 Task: Create a task  Create a feature for users to track and manage their daily tasks , assign it to team member softage.7@softage.net in the project WinTech and update the status of the task to  At Risk , set the priority of the task to Medium.
Action: Mouse moved to (48, 493)
Screenshot: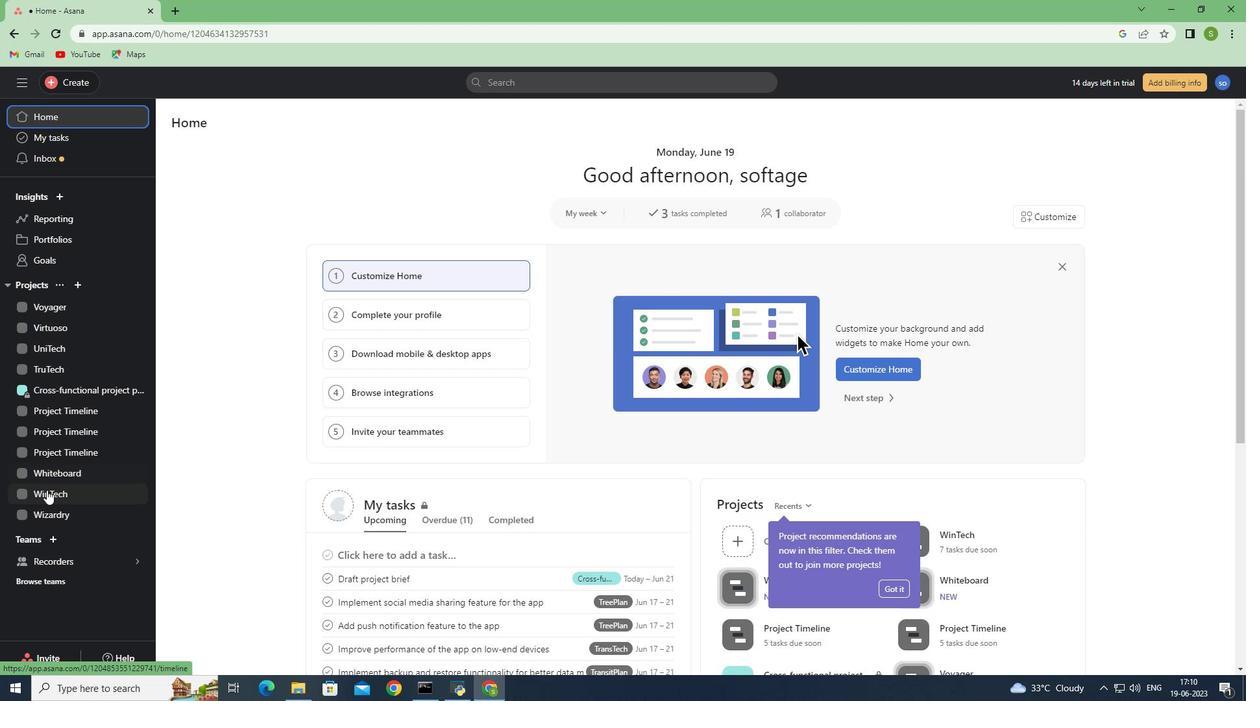 
Action: Mouse pressed left at (48, 493)
Screenshot: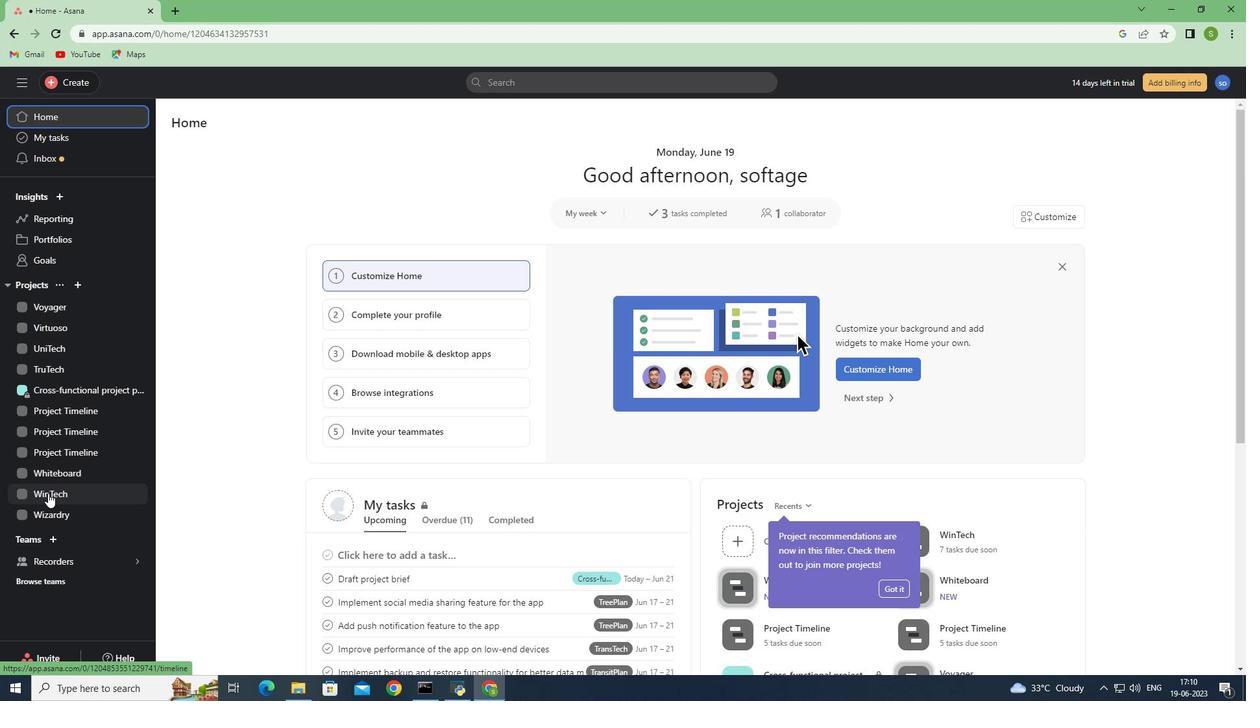 
Action: Mouse moved to (194, 185)
Screenshot: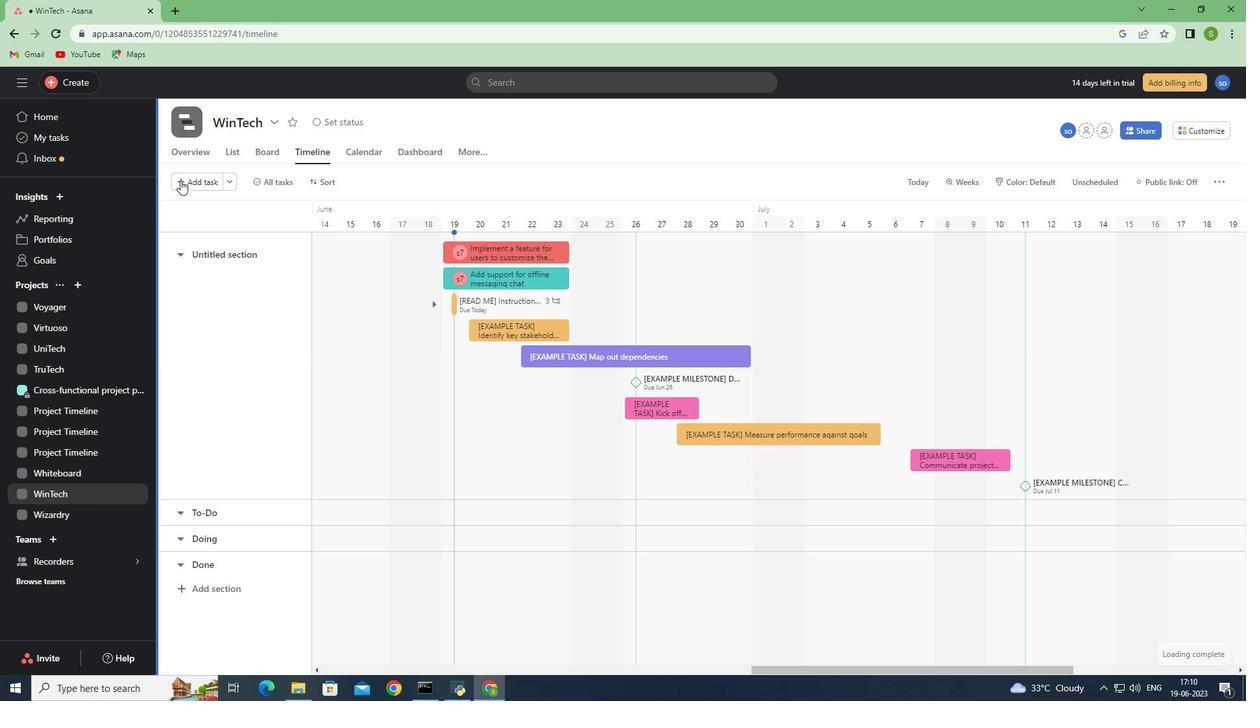 
Action: Mouse pressed left at (194, 185)
Screenshot: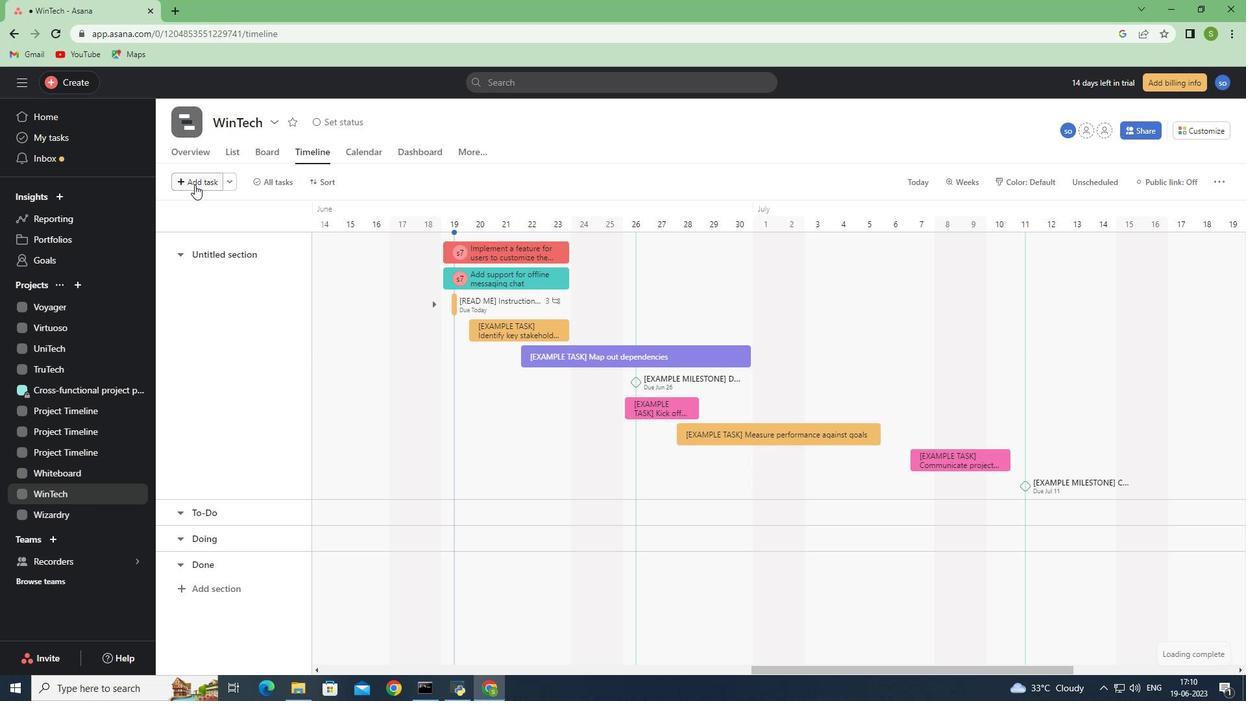 
Action: Mouse moved to (472, 257)
Screenshot: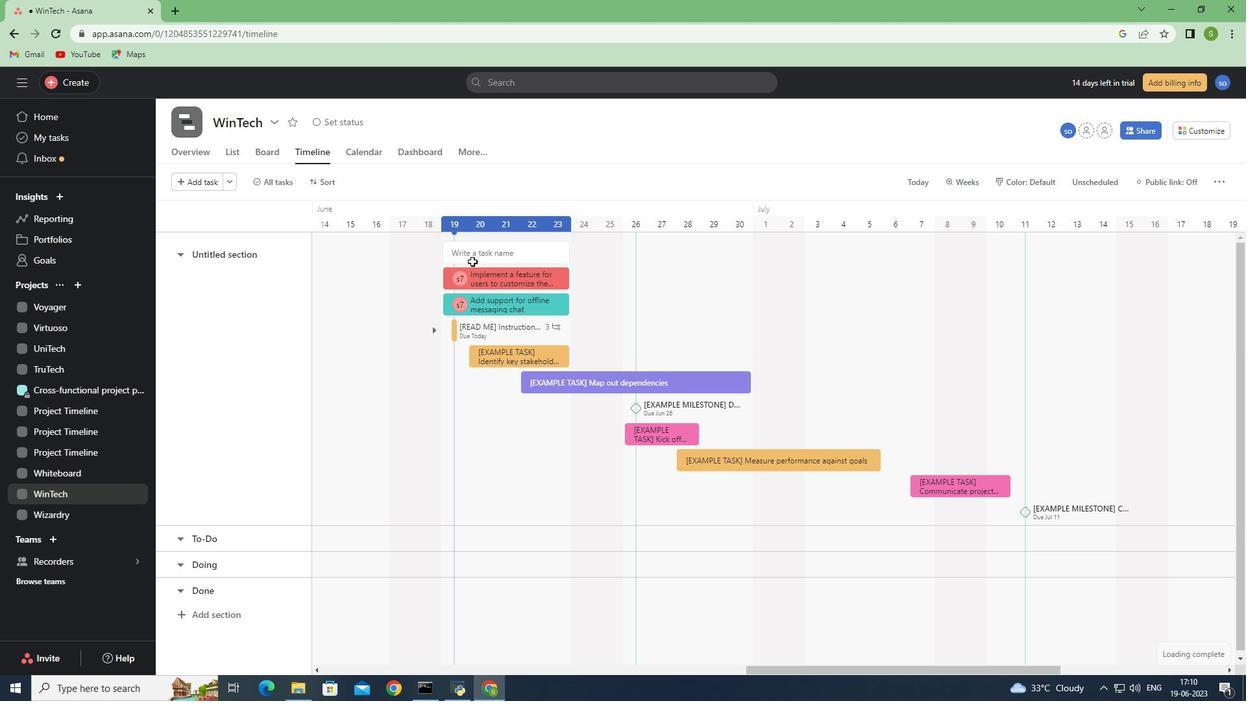 
Action: Mouse pressed left at (472, 257)
Screenshot: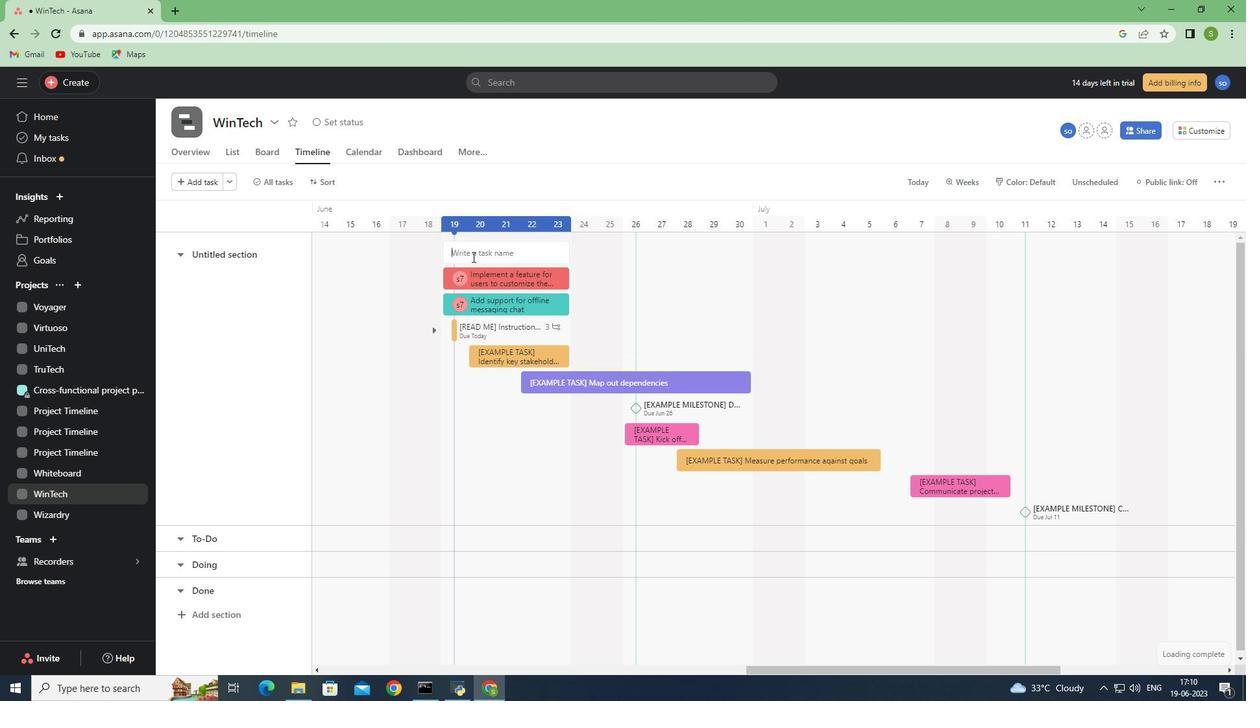
Action: Mouse moved to (457, 231)
Screenshot: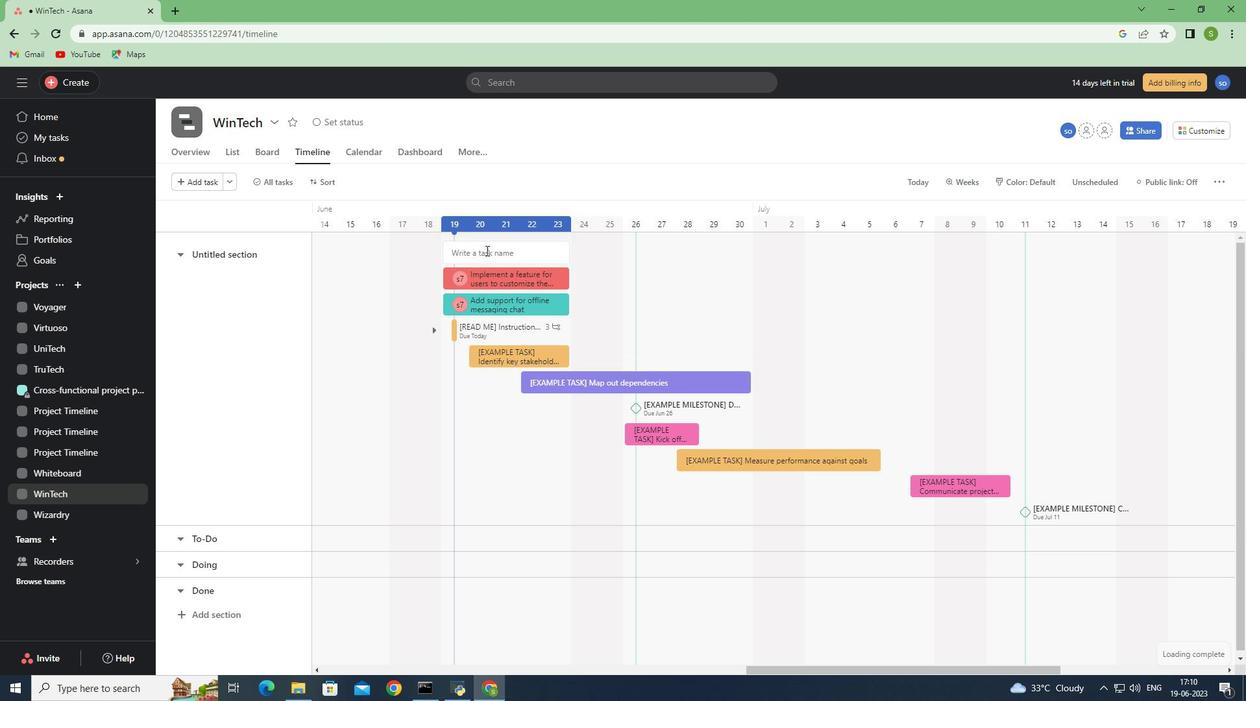 
Action: Key pressed <Key.shift><Key.shift>Create<Key.space>a<Key.space>feature<Key.space>for<Key.space>users<Key.space>tpo<Key.backspace><Key.backspace>o<Key.space>track<Key.space>and<Key.space>manage<Key.space>their<Key.space>daily<Key.space>tasks.<Key.enter>
Screenshot: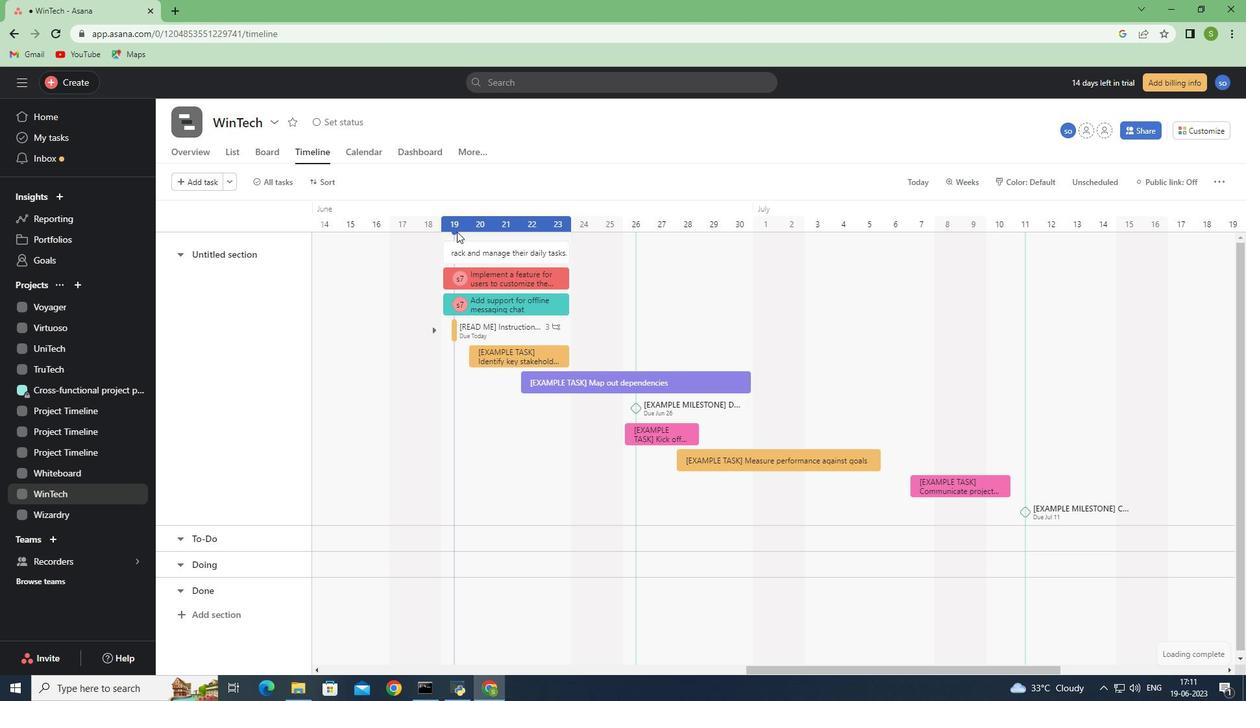 
Action: Mouse moved to (531, 251)
Screenshot: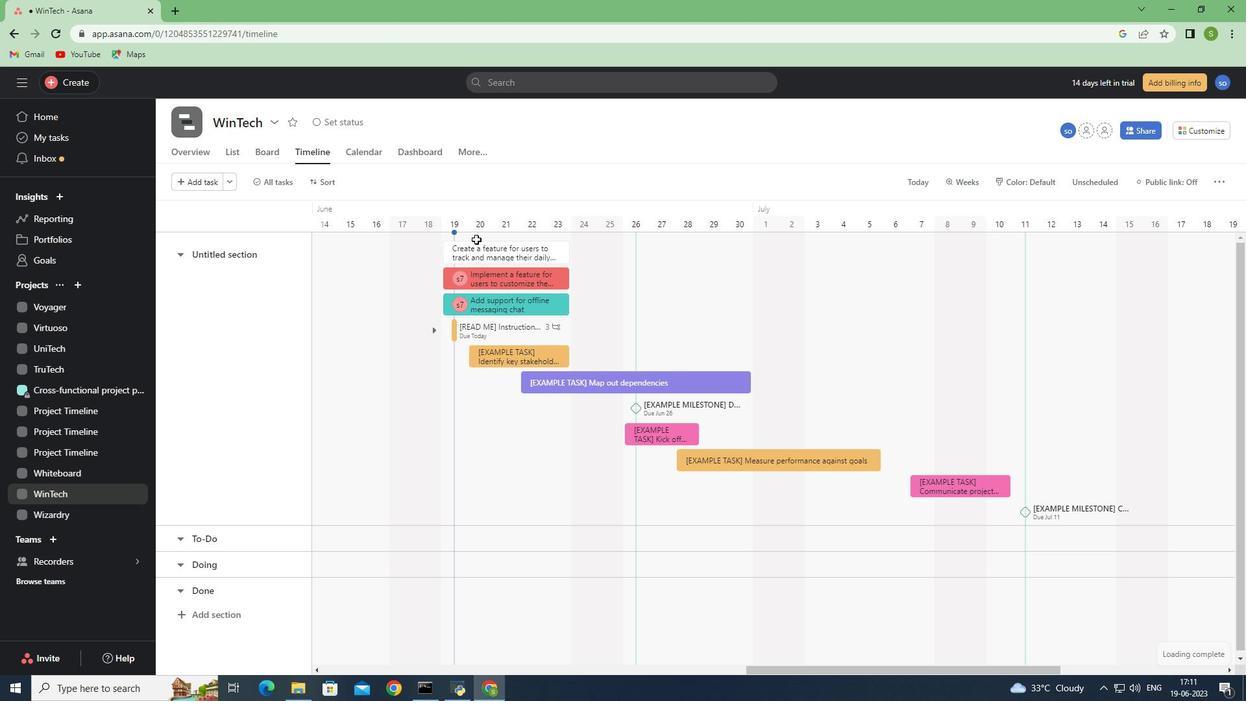 
Action: Mouse pressed left at (531, 251)
Screenshot: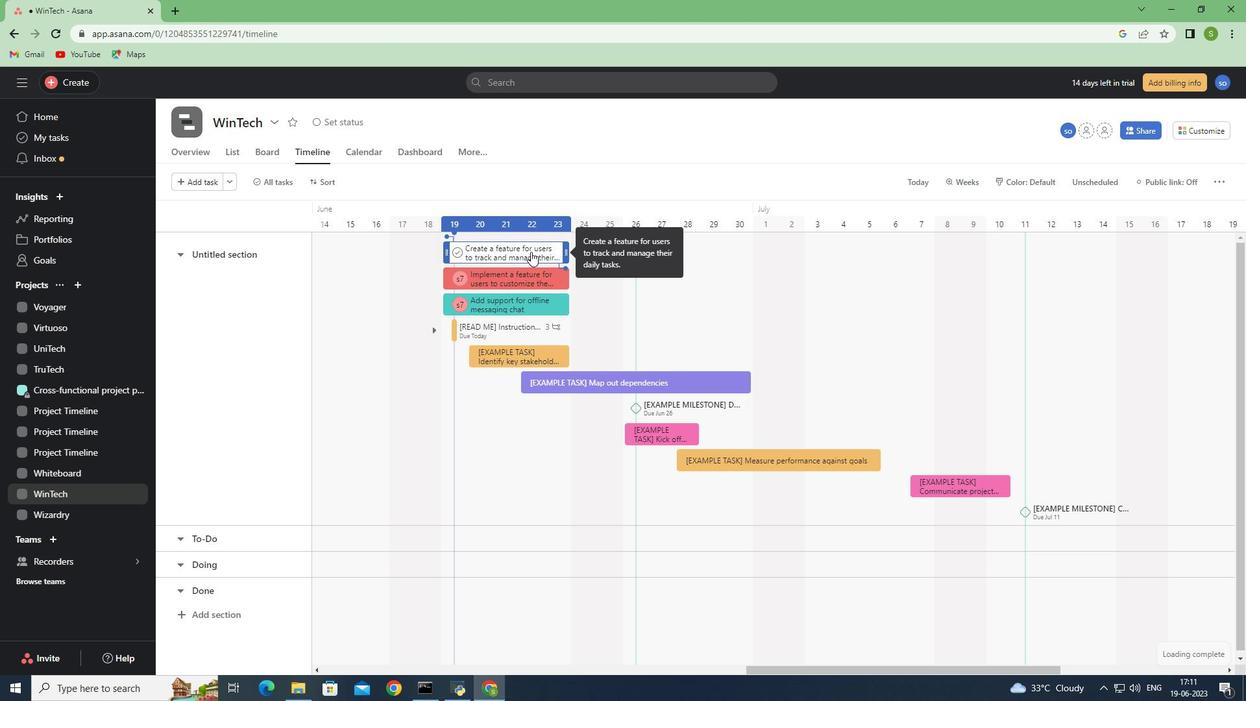 
Action: Mouse moved to (974, 272)
Screenshot: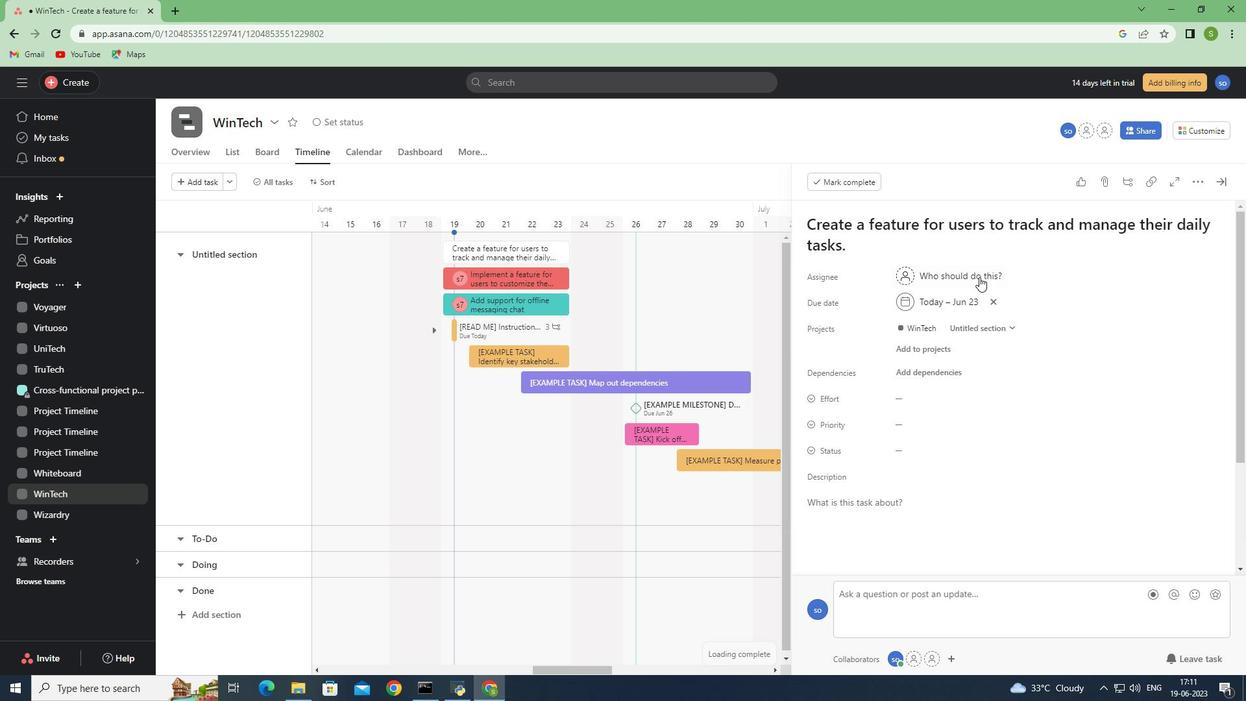 
Action: Mouse pressed left at (974, 272)
Screenshot: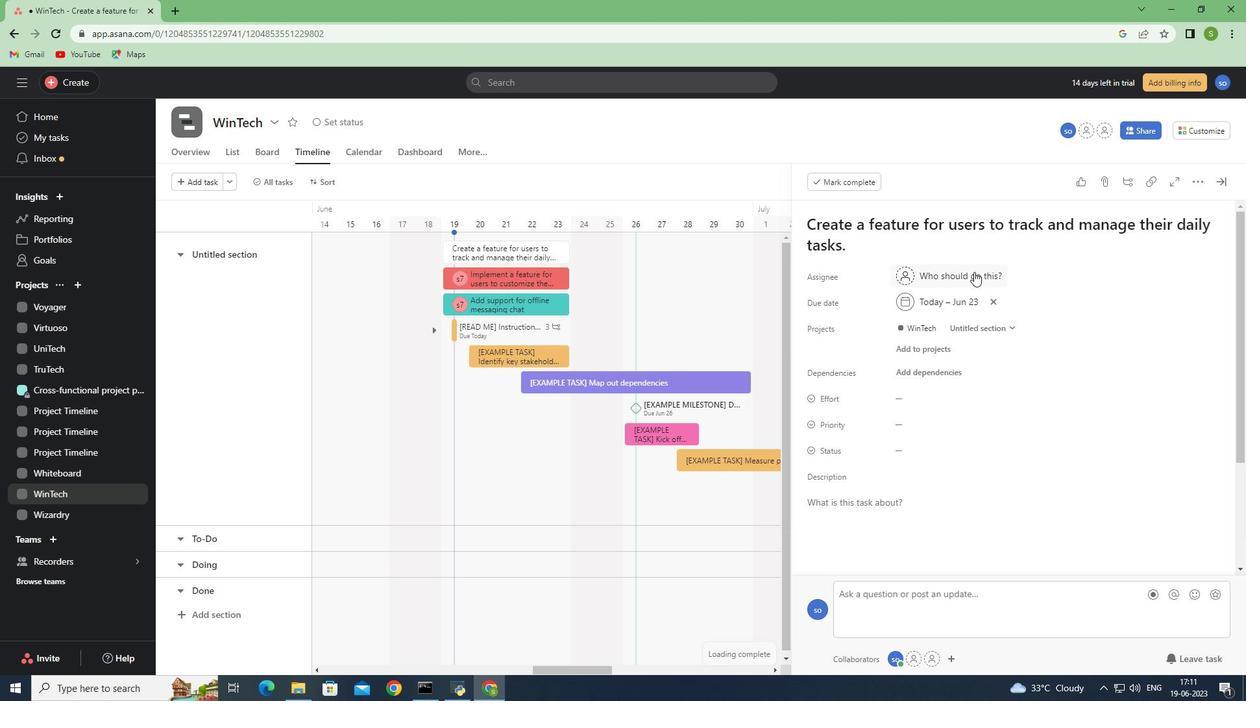 
Action: Mouse moved to (983, 329)
Screenshot: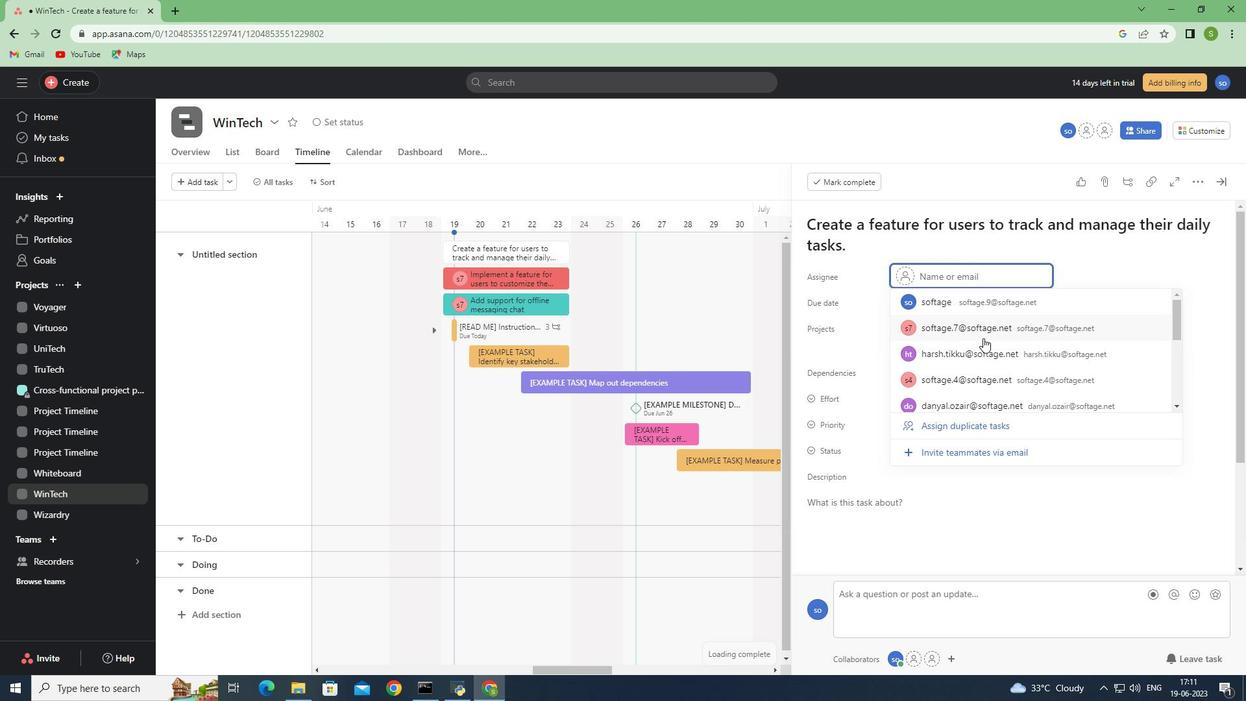 
Action: Mouse pressed left at (983, 329)
Screenshot: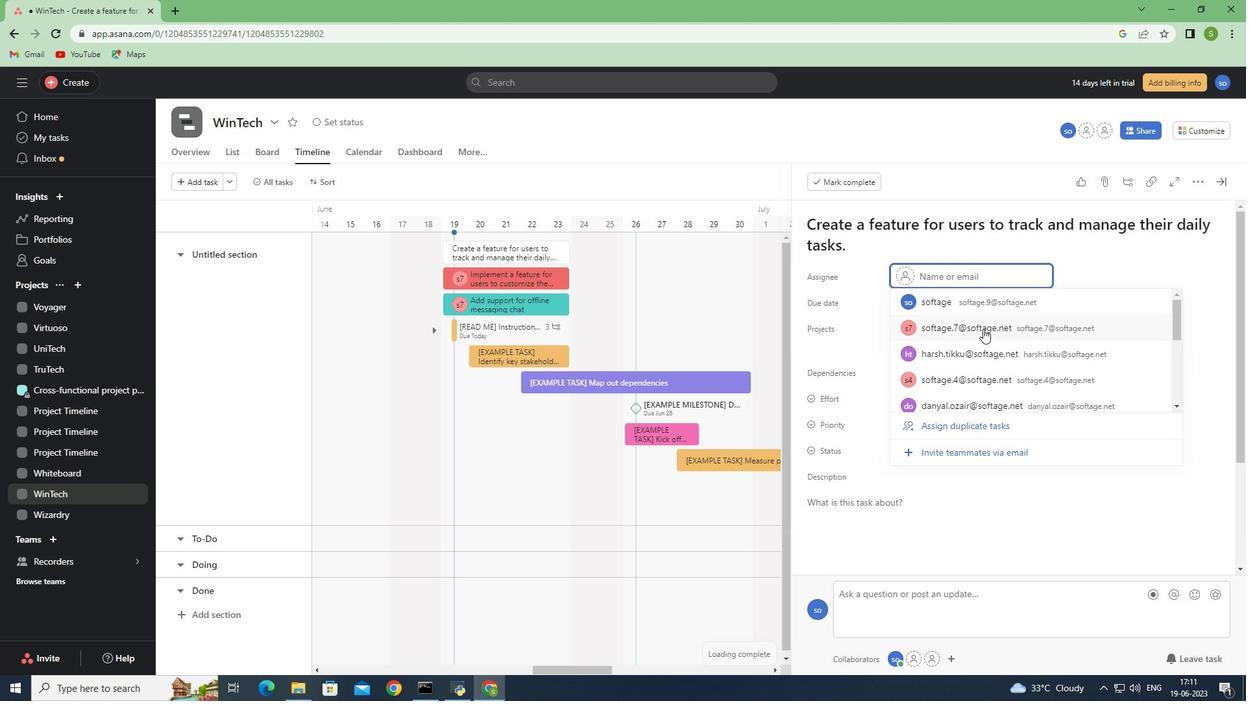 
Action: Mouse moved to (961, 446)
Screenshot: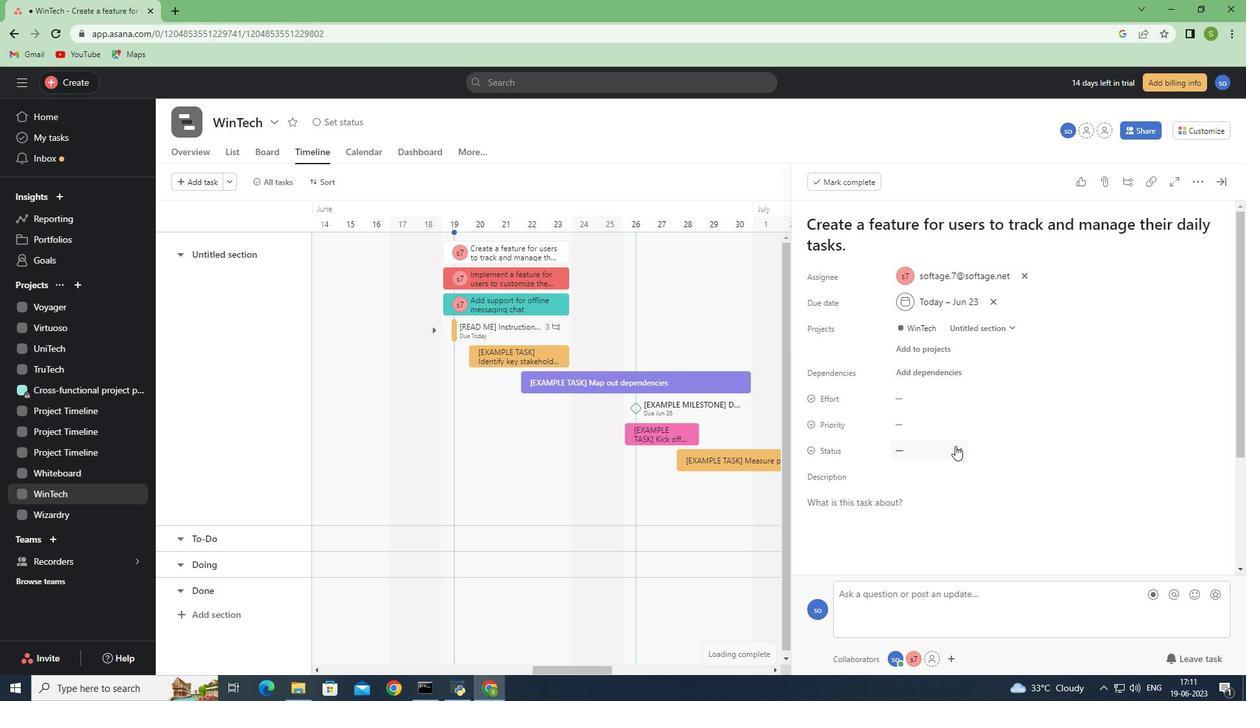 
Action: Mouse pressed left at (961, 446)
Screenshot: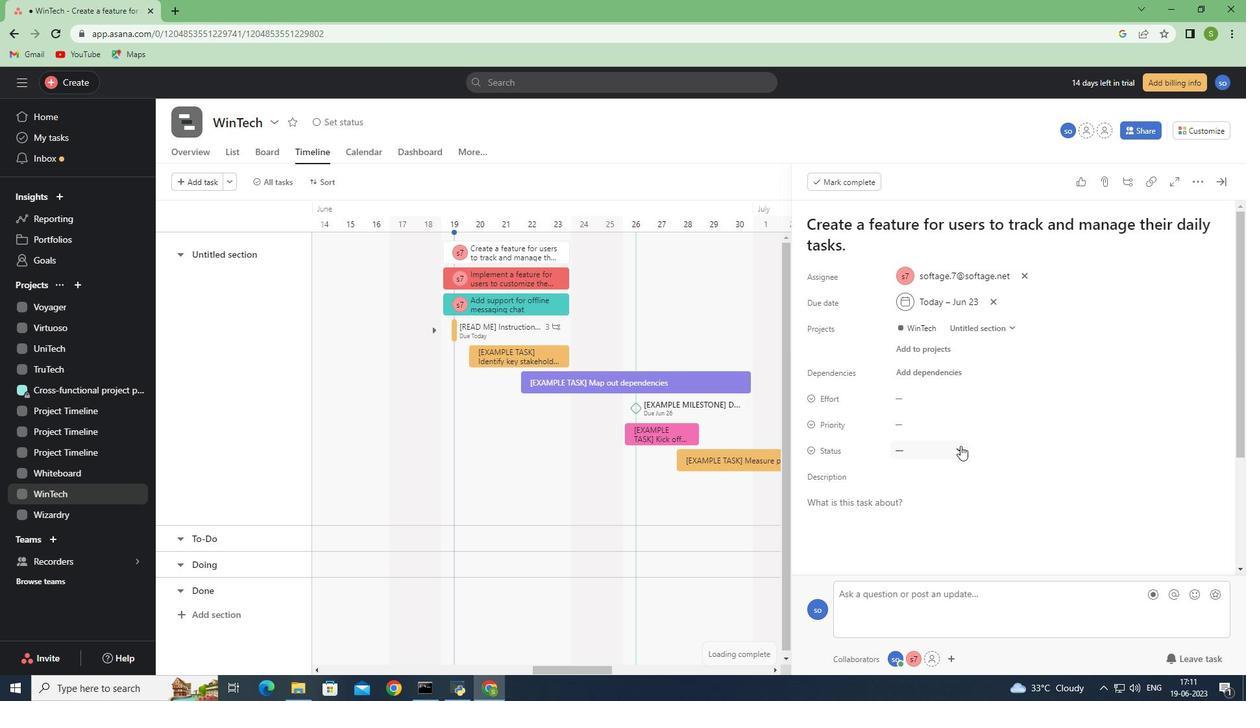 
Action: Mouse pressed left at (961, 446)
Screenshot: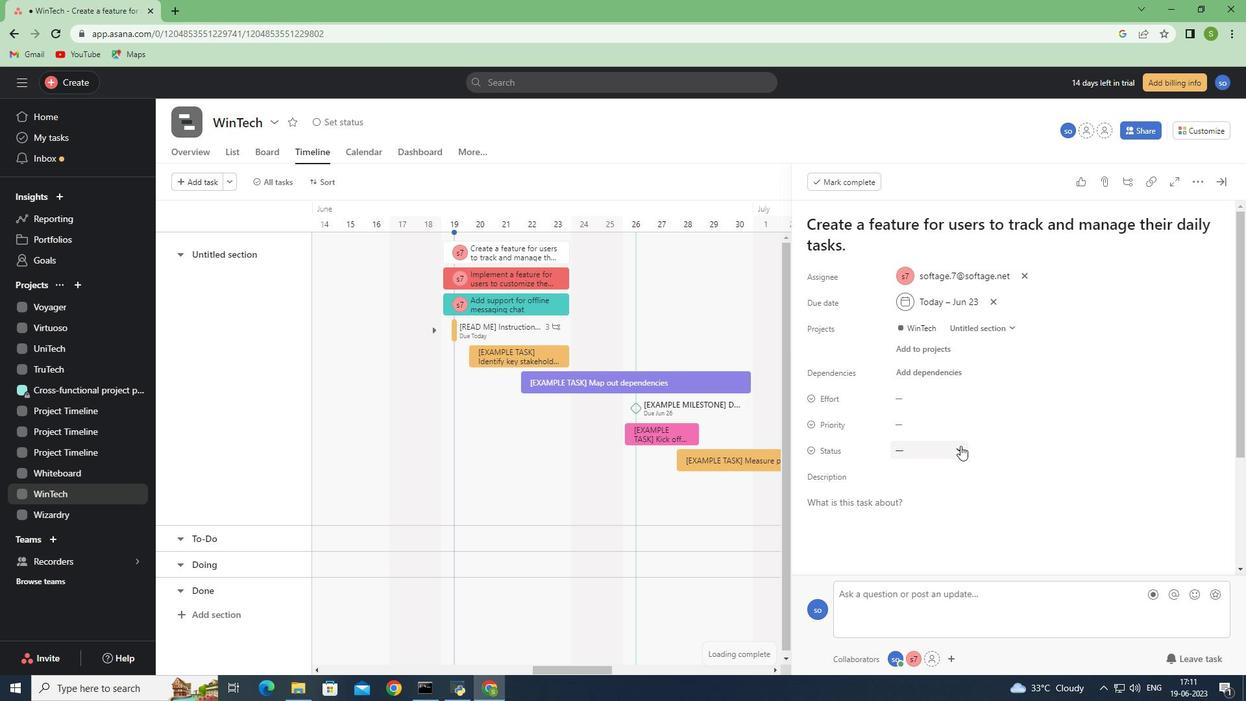 
Action: Mouse moved to (961, 448)
Screenshot: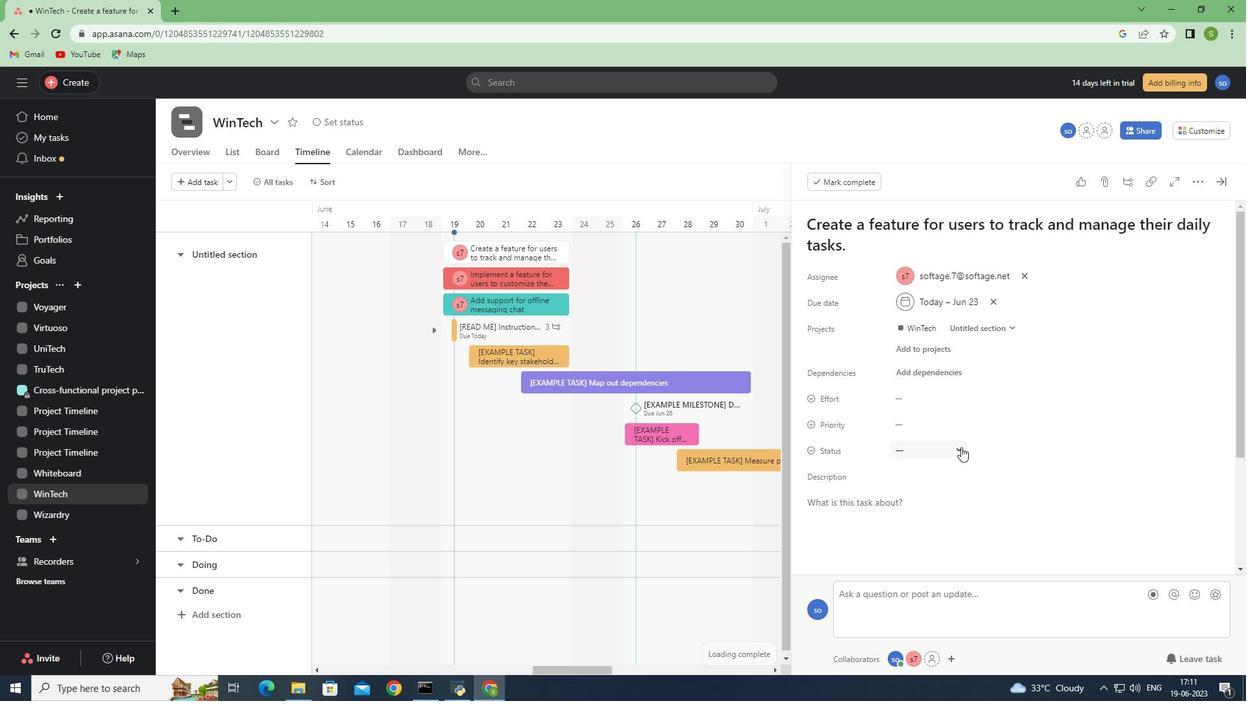 
Action: Mouse pressed left at (961, 448)
Screenshot: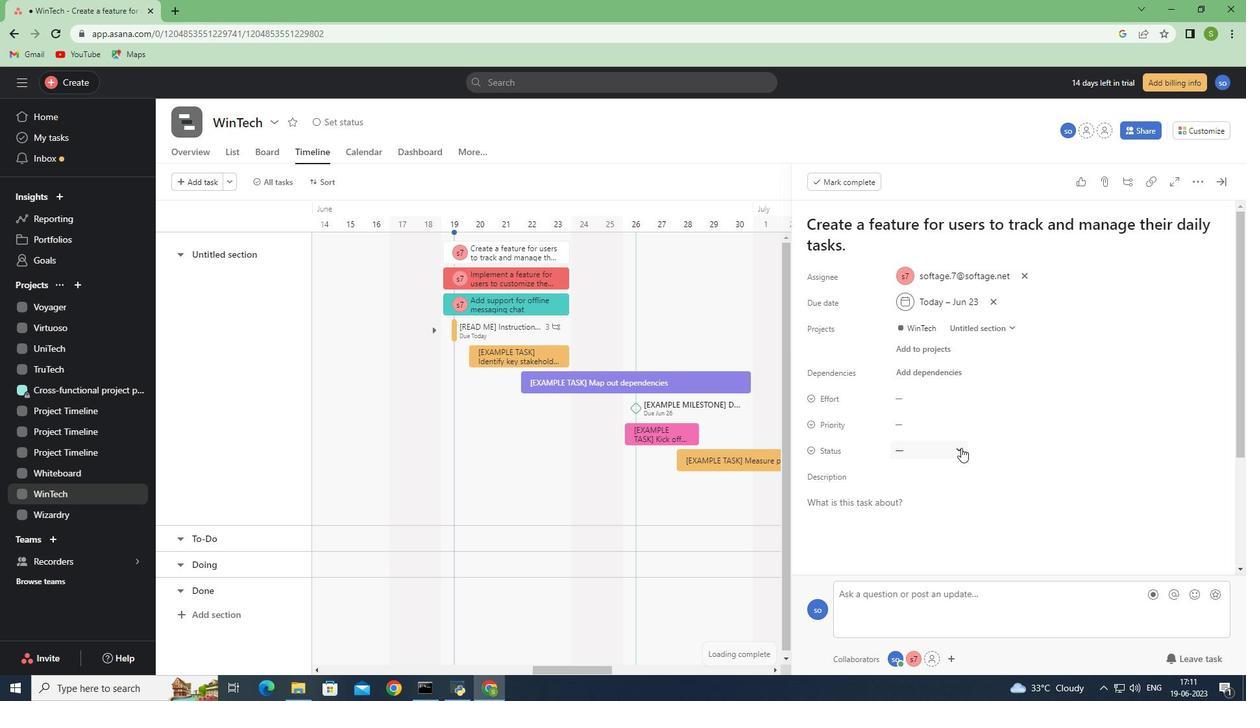 
Action: Mouse moved to (945, 522)
Screenshot: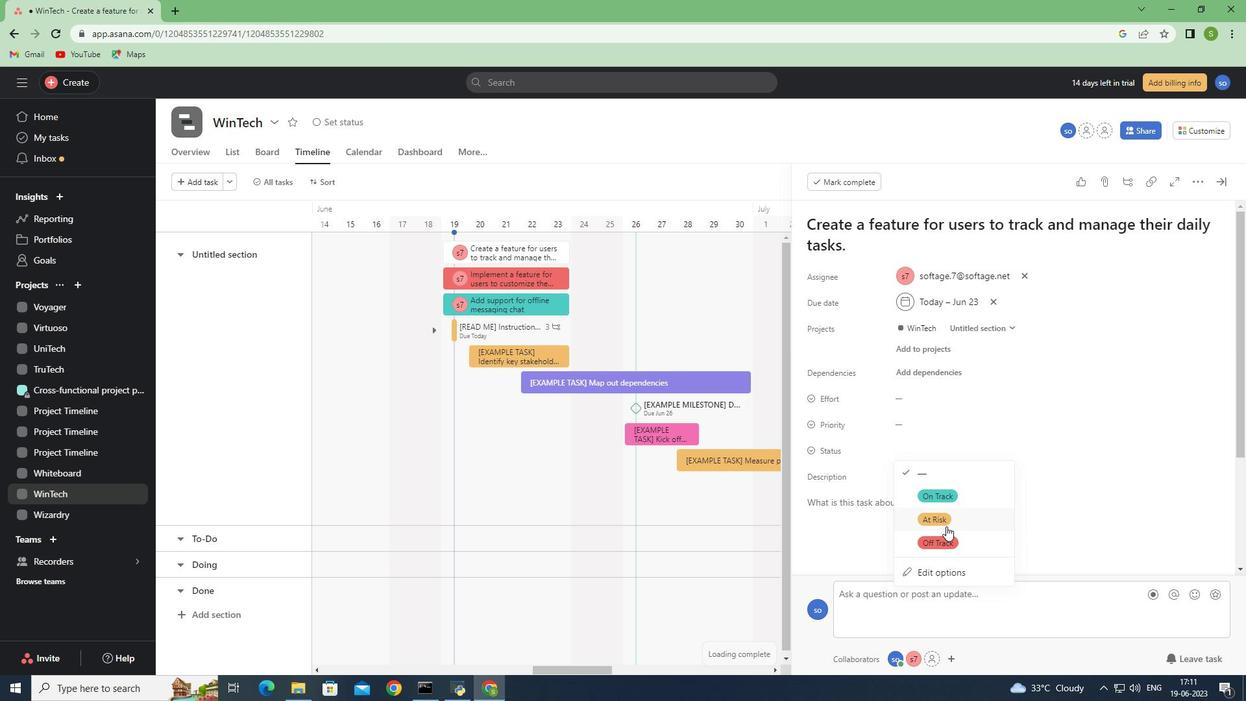 
Action: Mouse pressed left at (945, 522)
Screenshot: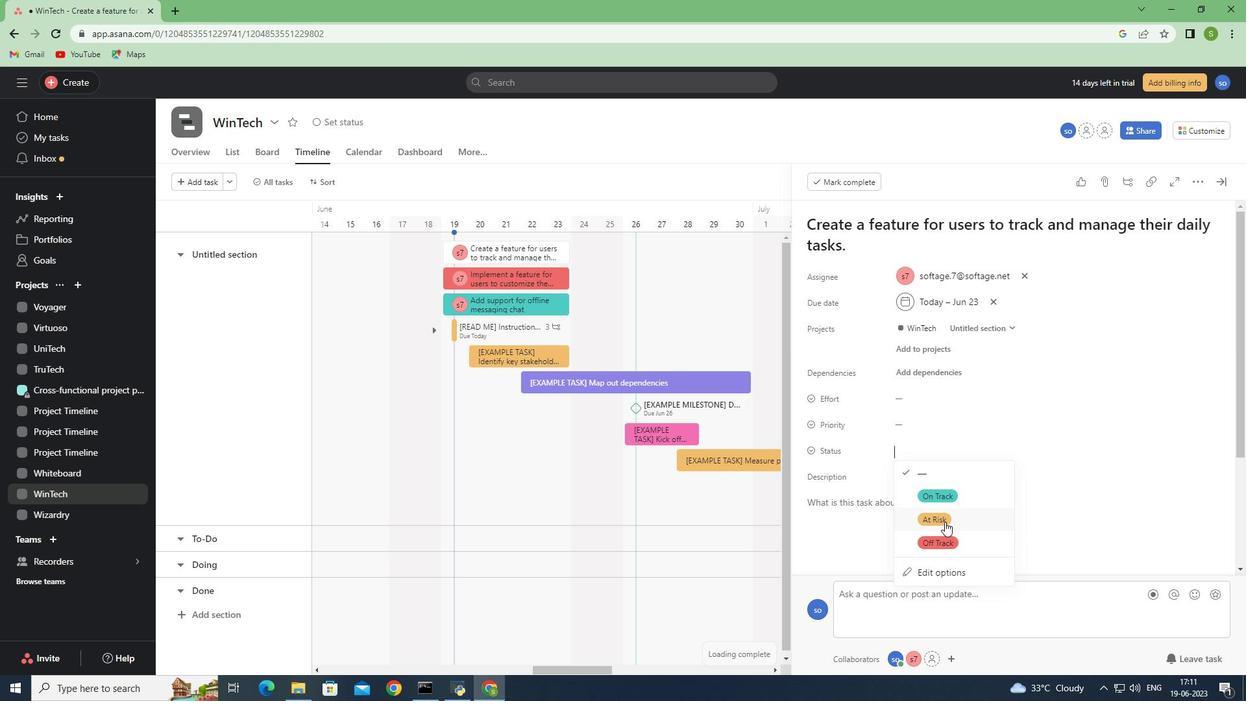 
Action: Mouse moved to (962, 420)
Screenshot: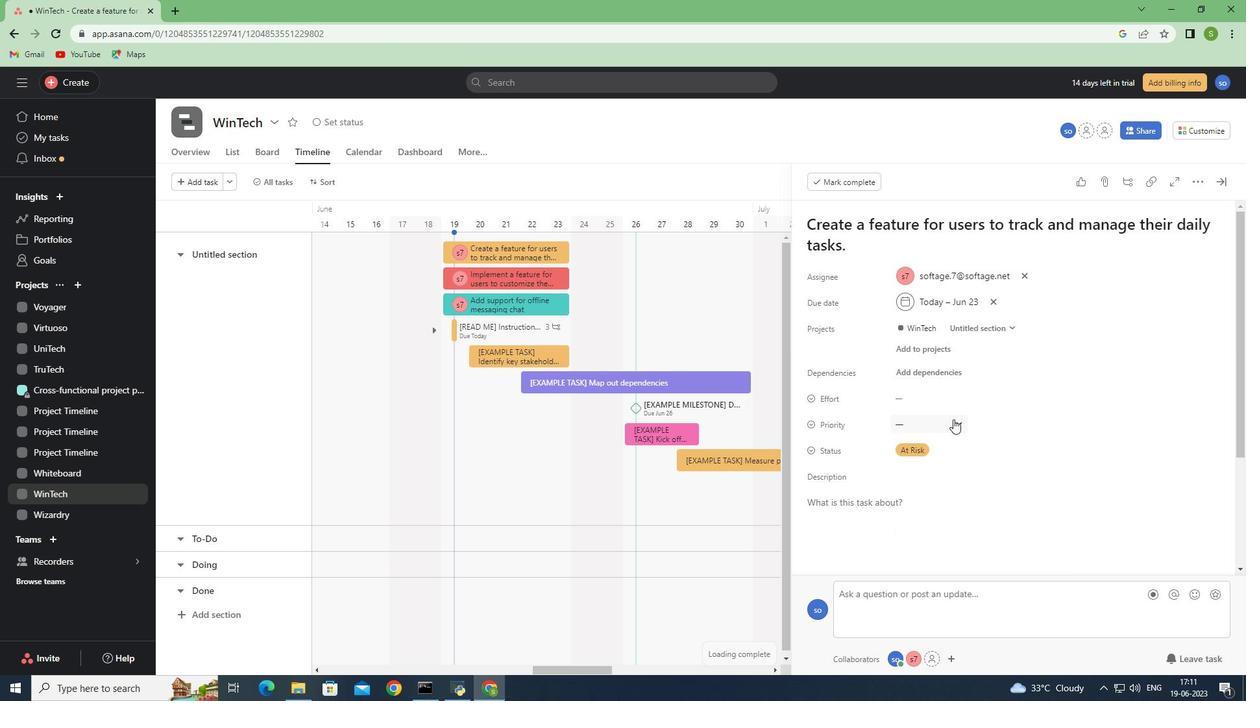 
Action: Mouse pressed left at (962, 420)
Screenshot: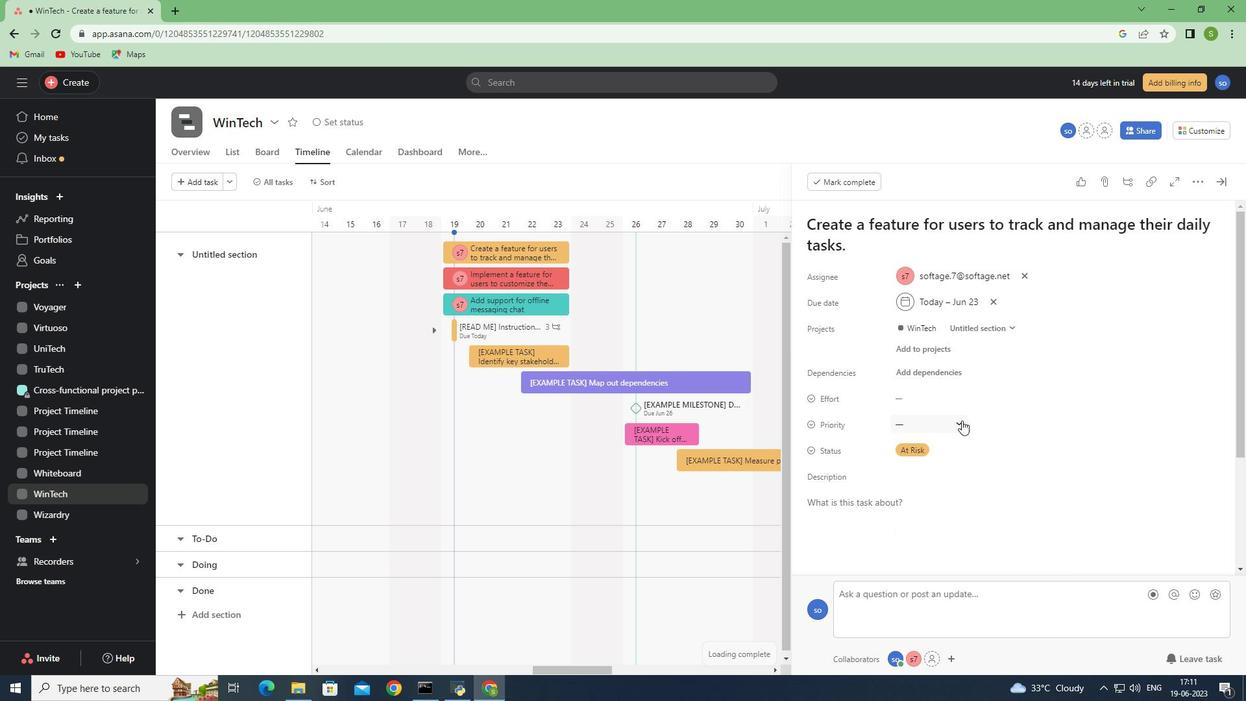 
Action: Mouse moved to (937, 489)
Screenshot: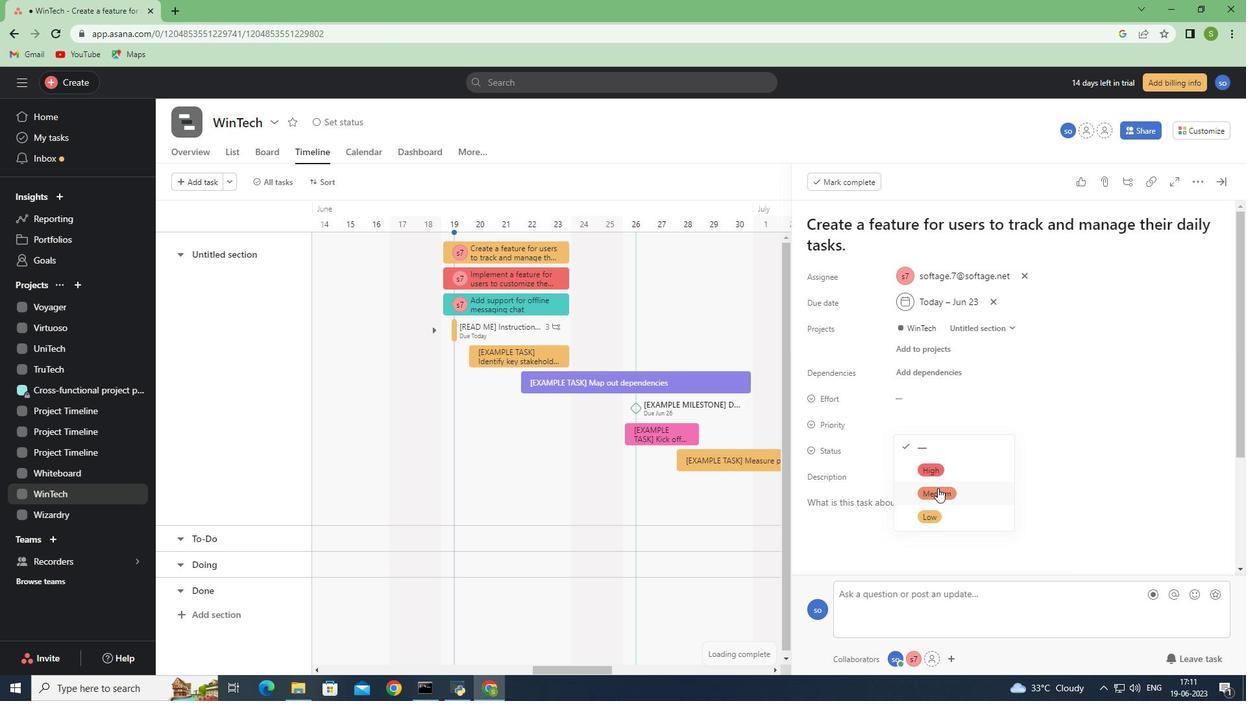
Action: Mouse pressed left at (937, 489)
Screenshot: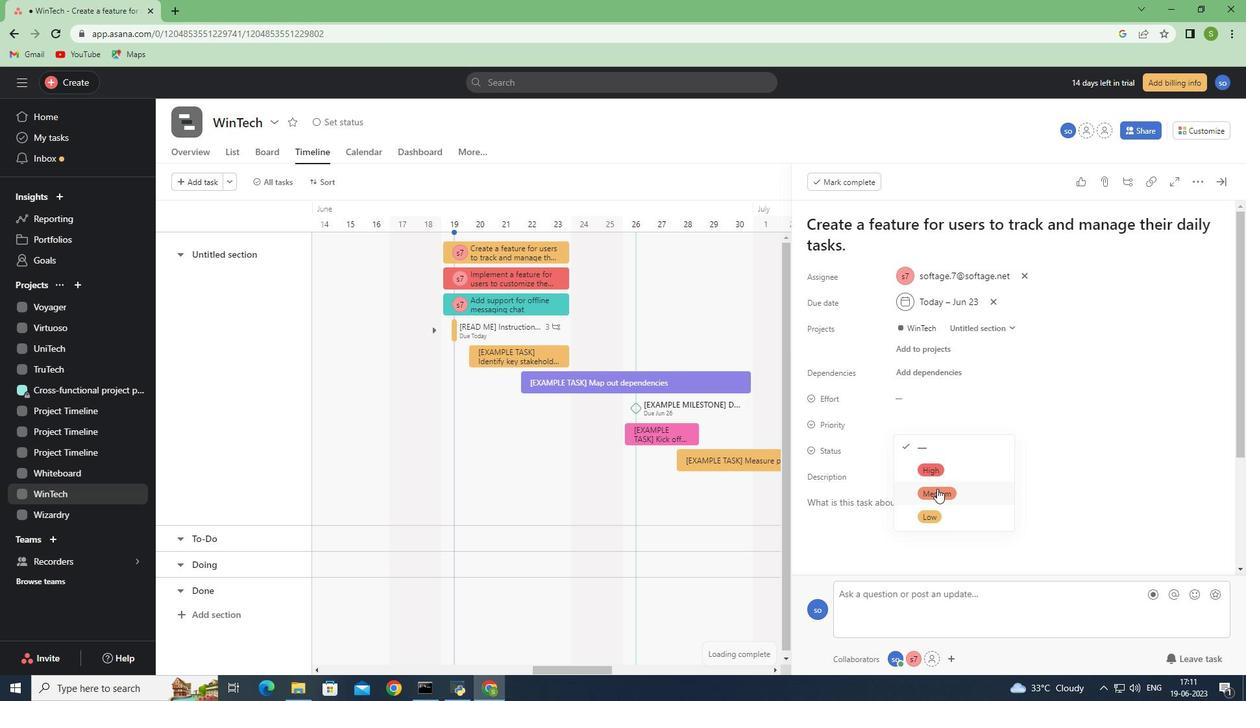 
Action: Mouse pressed left at (937, 489)
Screenshot: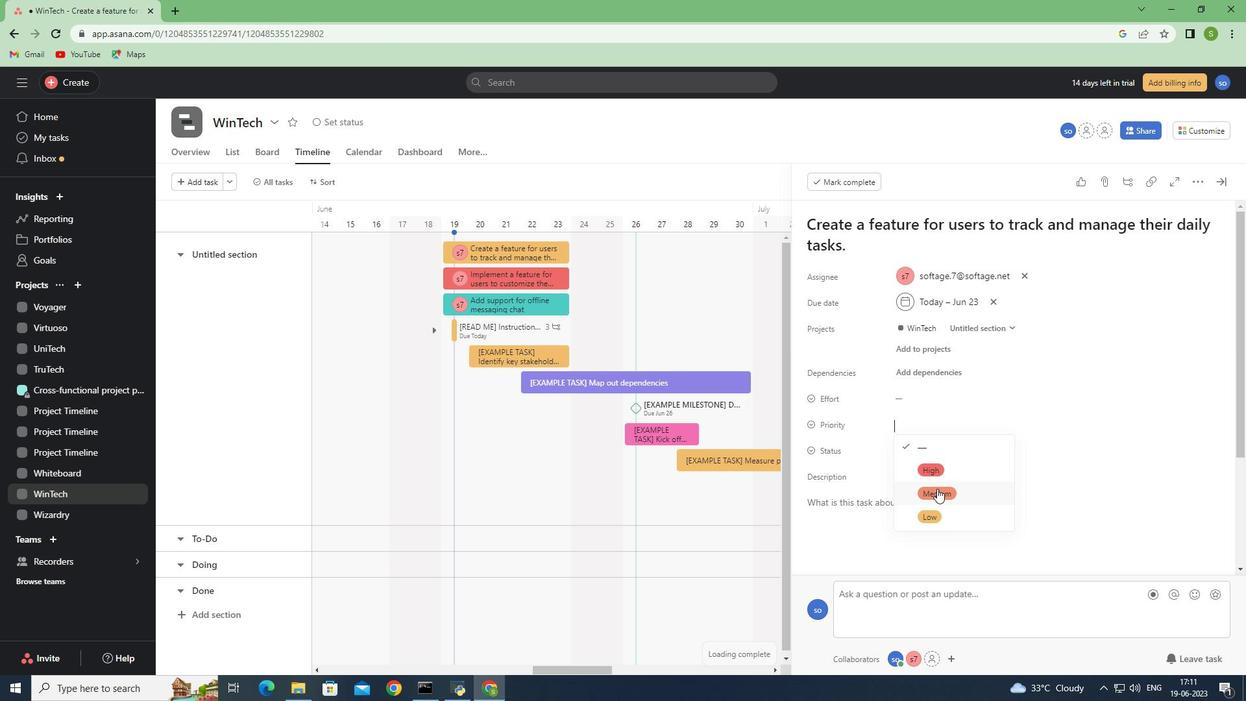 
Action: Mouse moved to (904, 398)
Screenshot: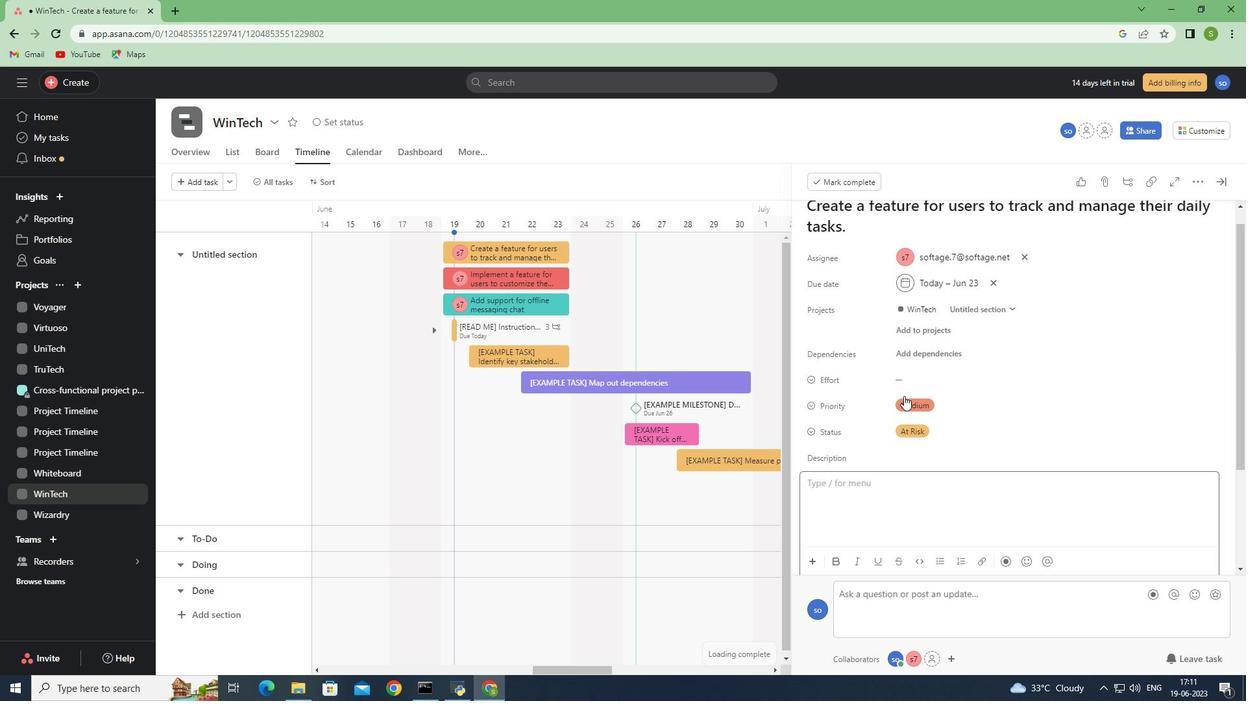 
